 Task: Move the task Search results not returning expected results to the section Done in the project YottaTech and filter the tasks in the project by High Priority.
Action: Mouse moved to (66, 325)
Screenshot: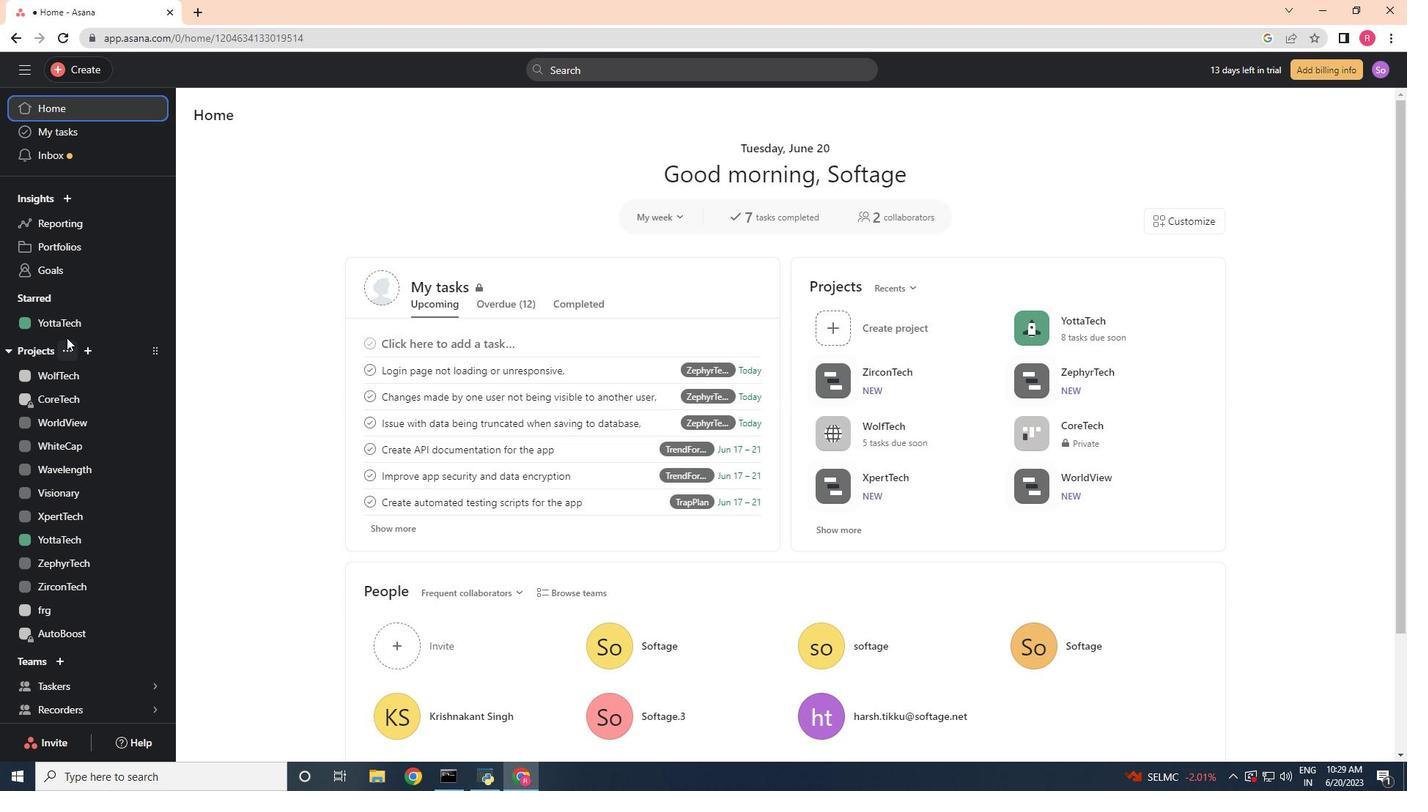 
Action: Mouse pressed left at (66, 325)
Screenshot: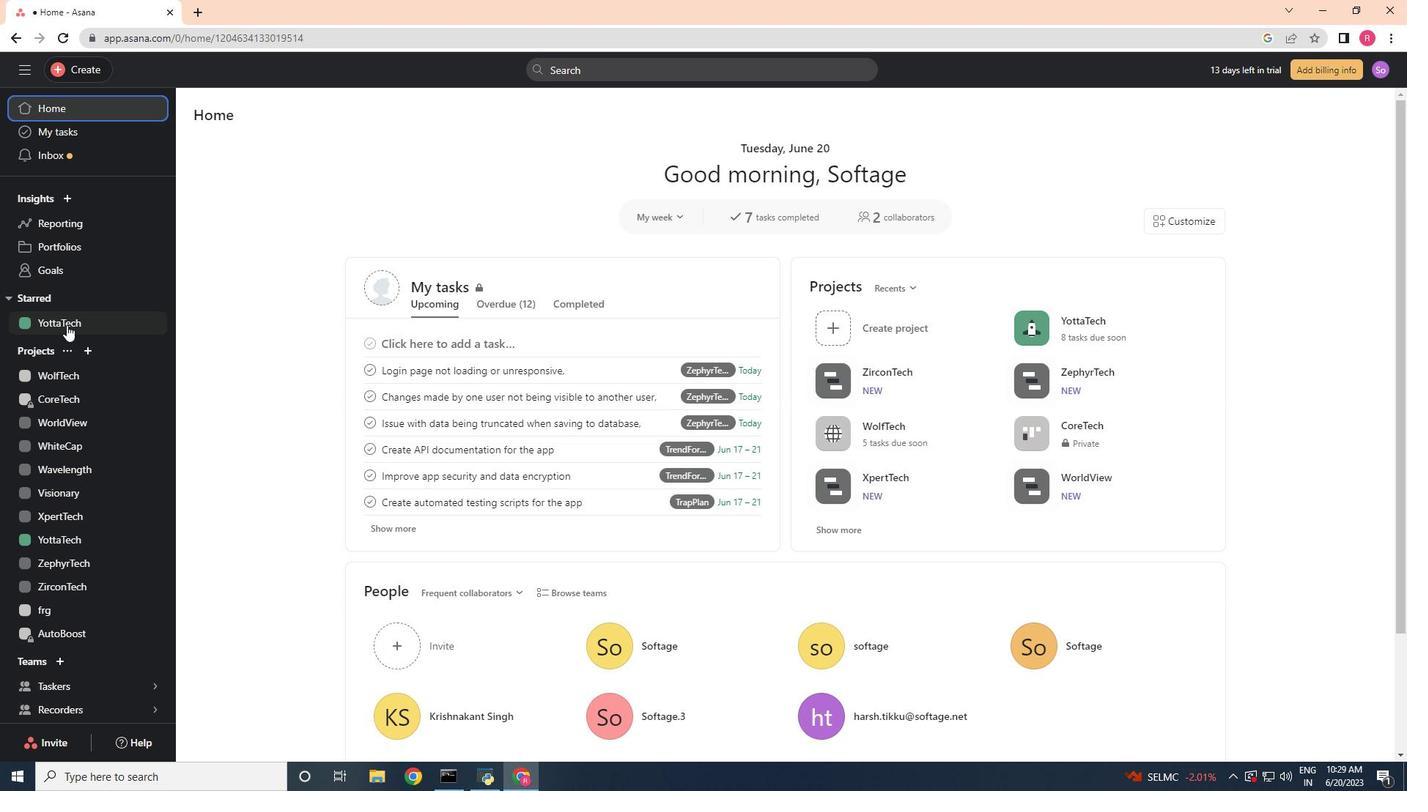 
Action: Mouse moved to (558, 258)
Screenshot: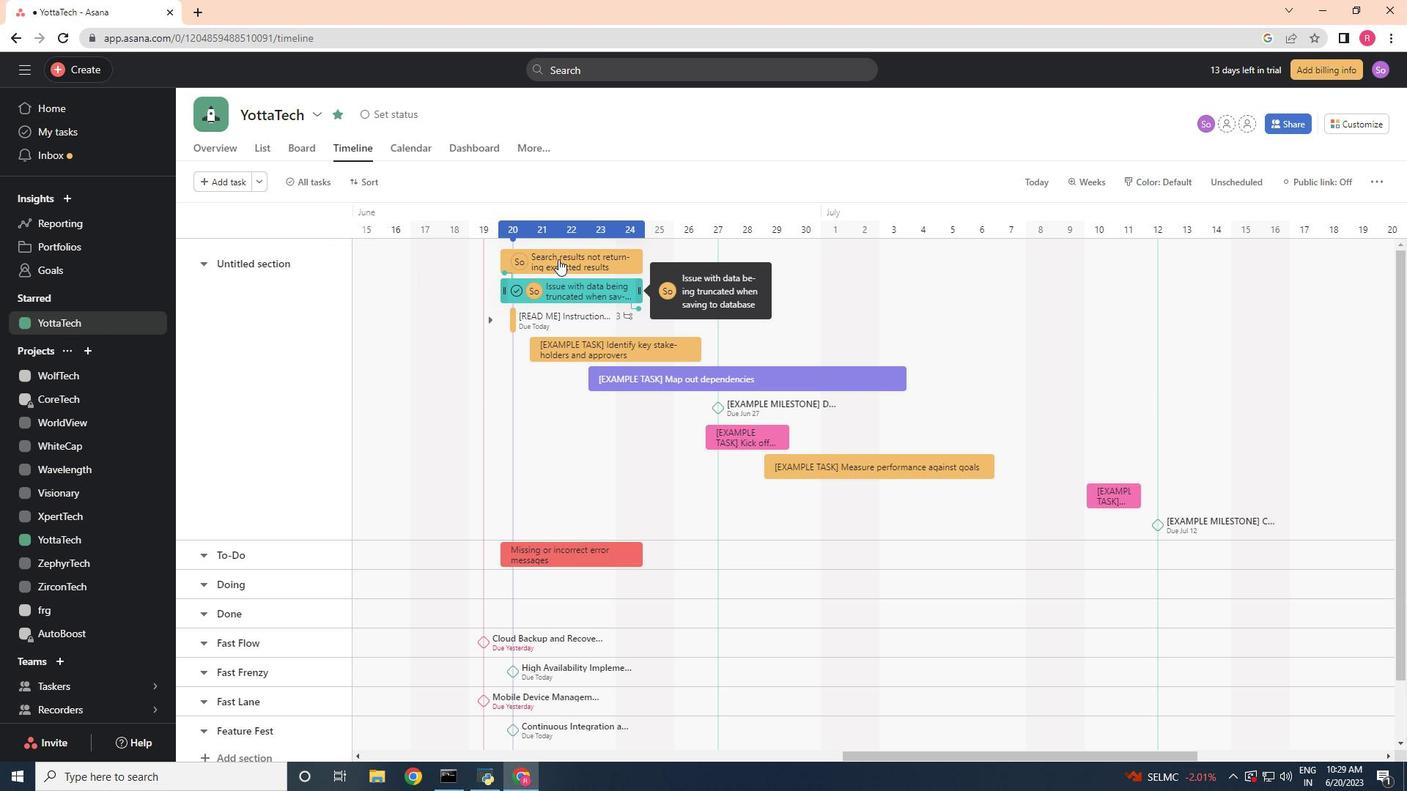 
Action: Mouse pressed left at (558, 258)
Screenshot: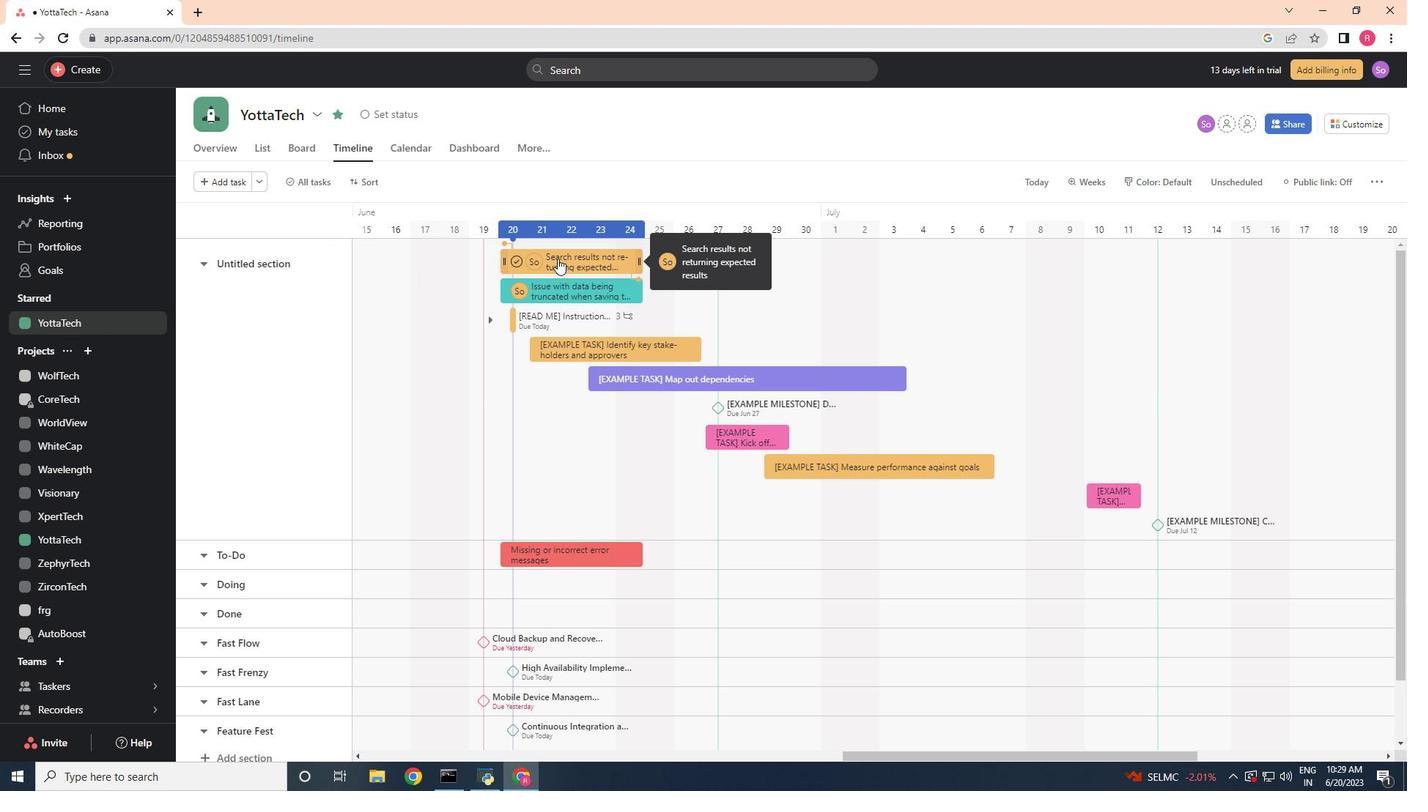 
Action: Mouse moved to (1120, 328)
Screenshot: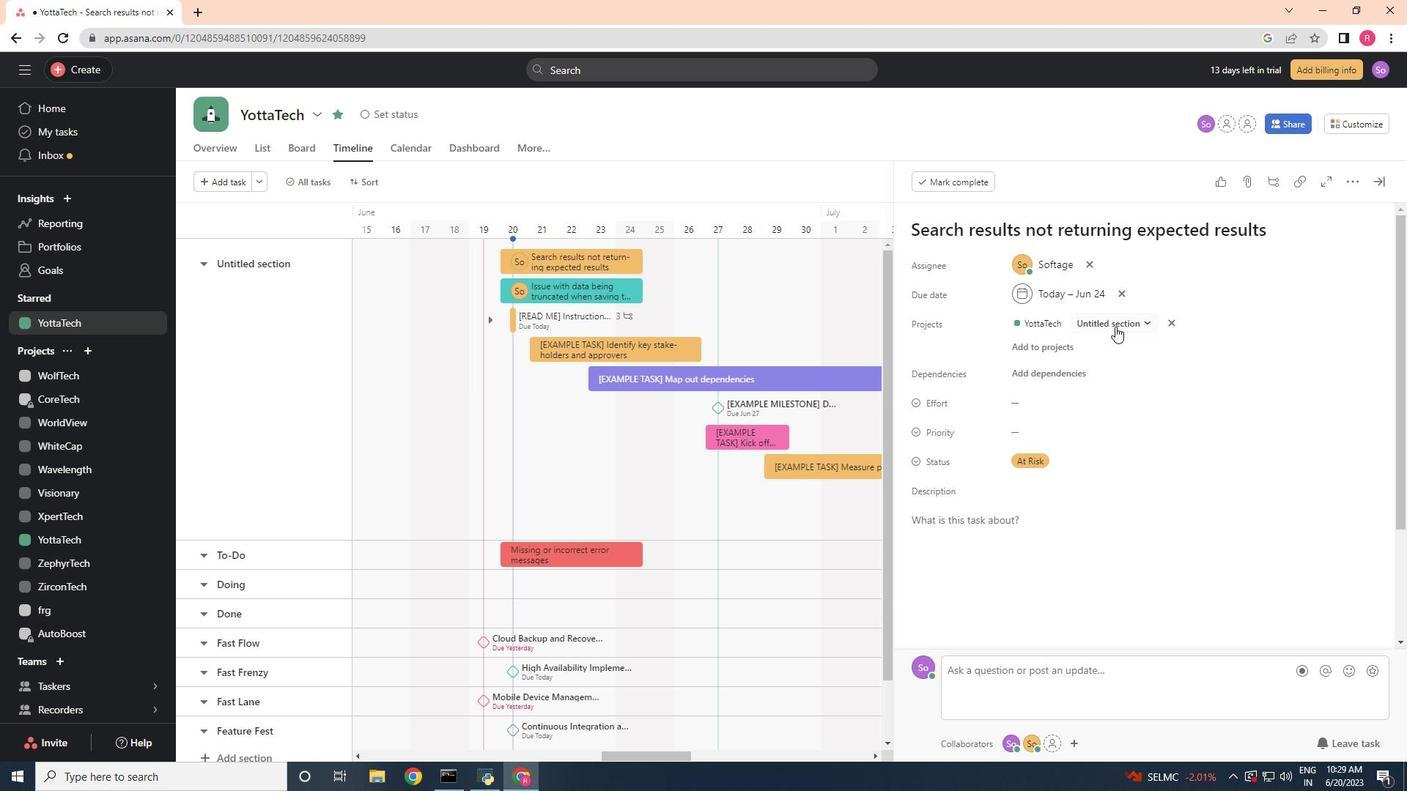 
Action: Mouse pressed left at (1120, 328)
Screenshot: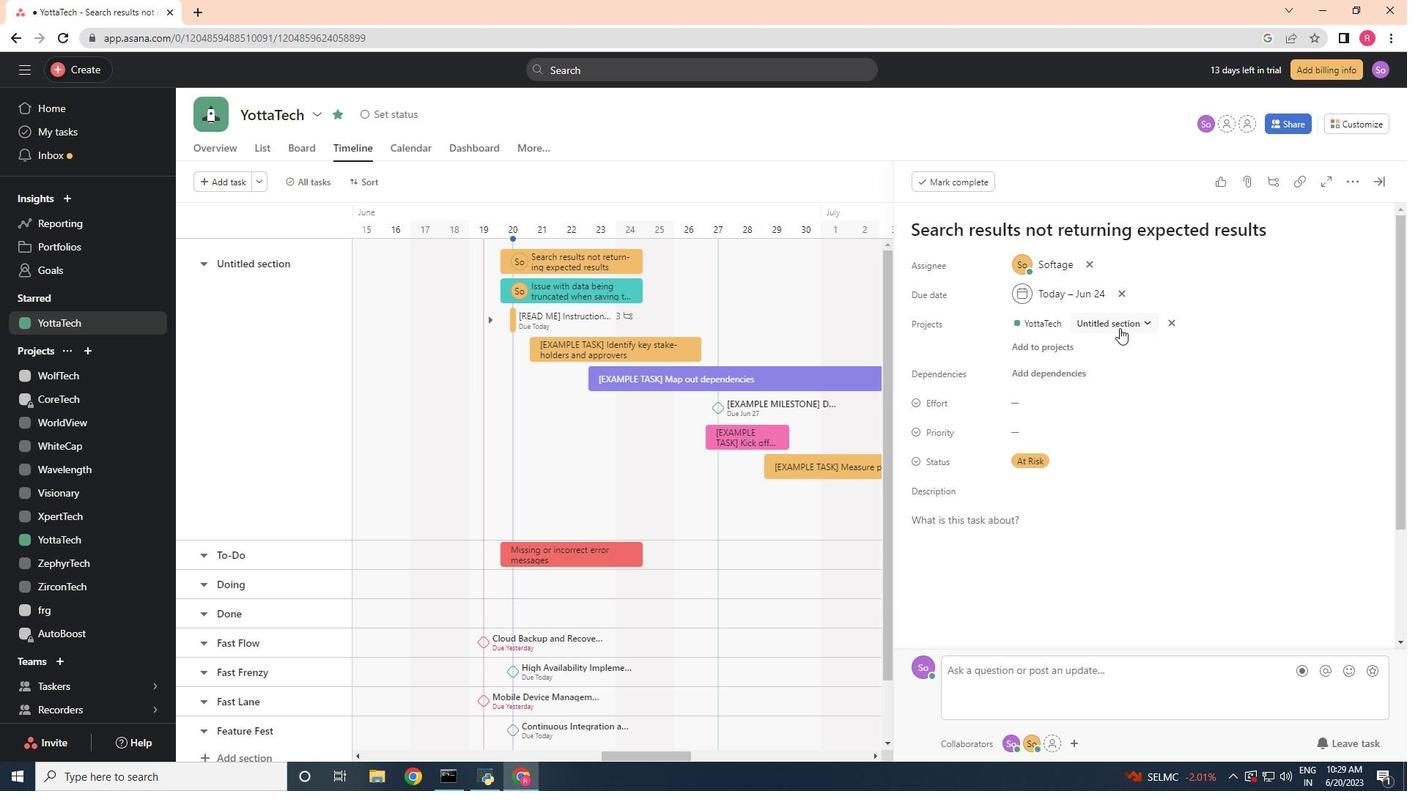 
Action: Mouse moved to (1104, 431)
Screenshot: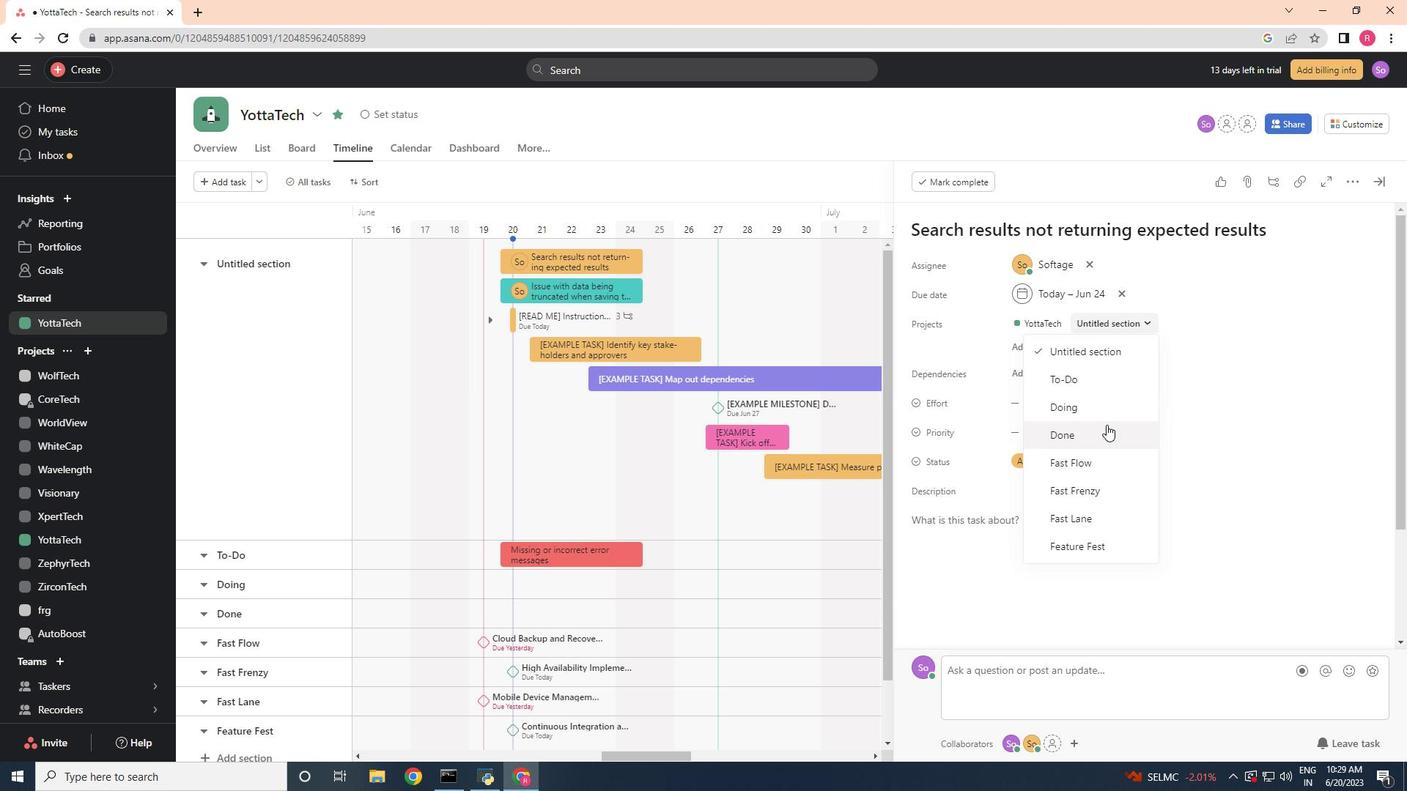 
Action: Mouse pressed left at (1104, 431)
Screenshot: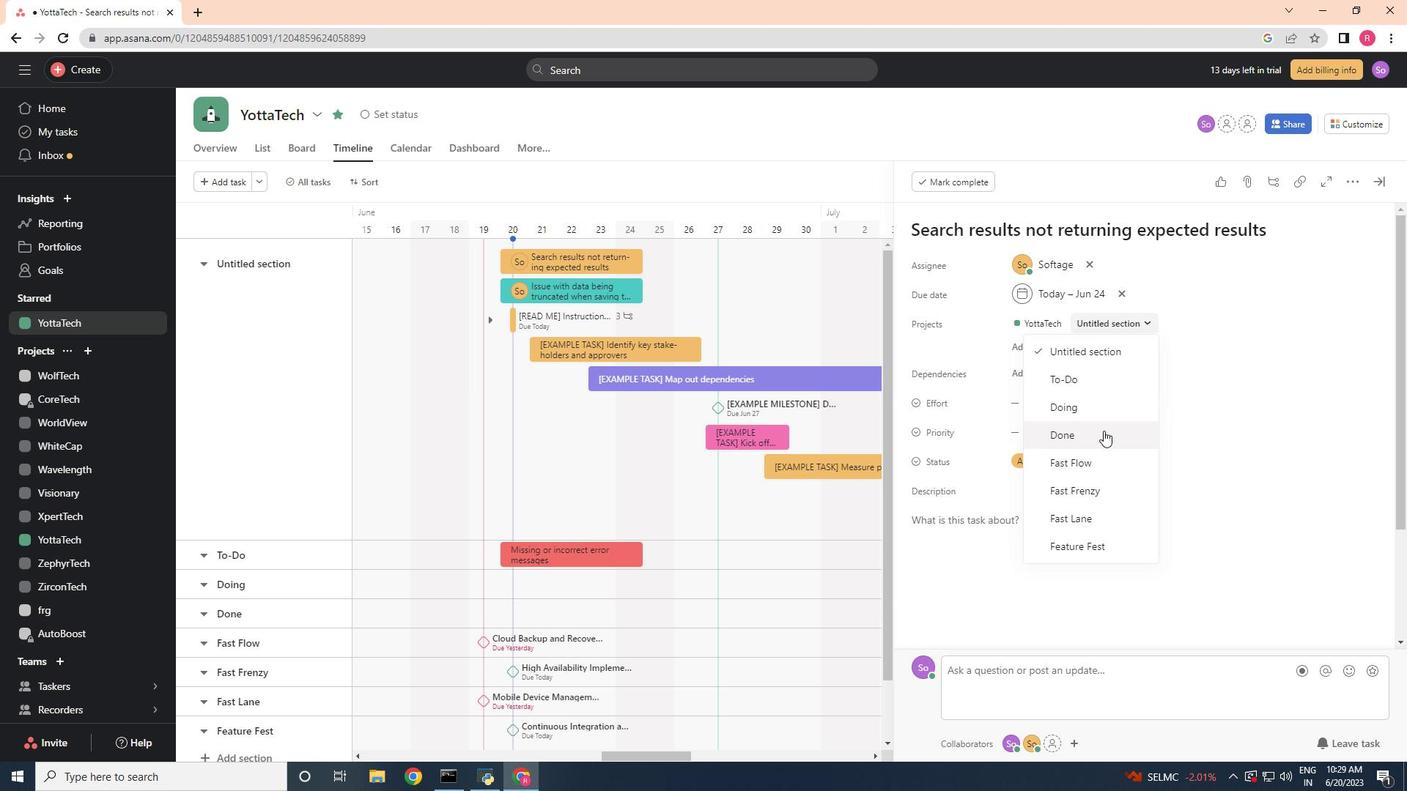 
Action: Mouse moved to (261, 142)
Screenshot: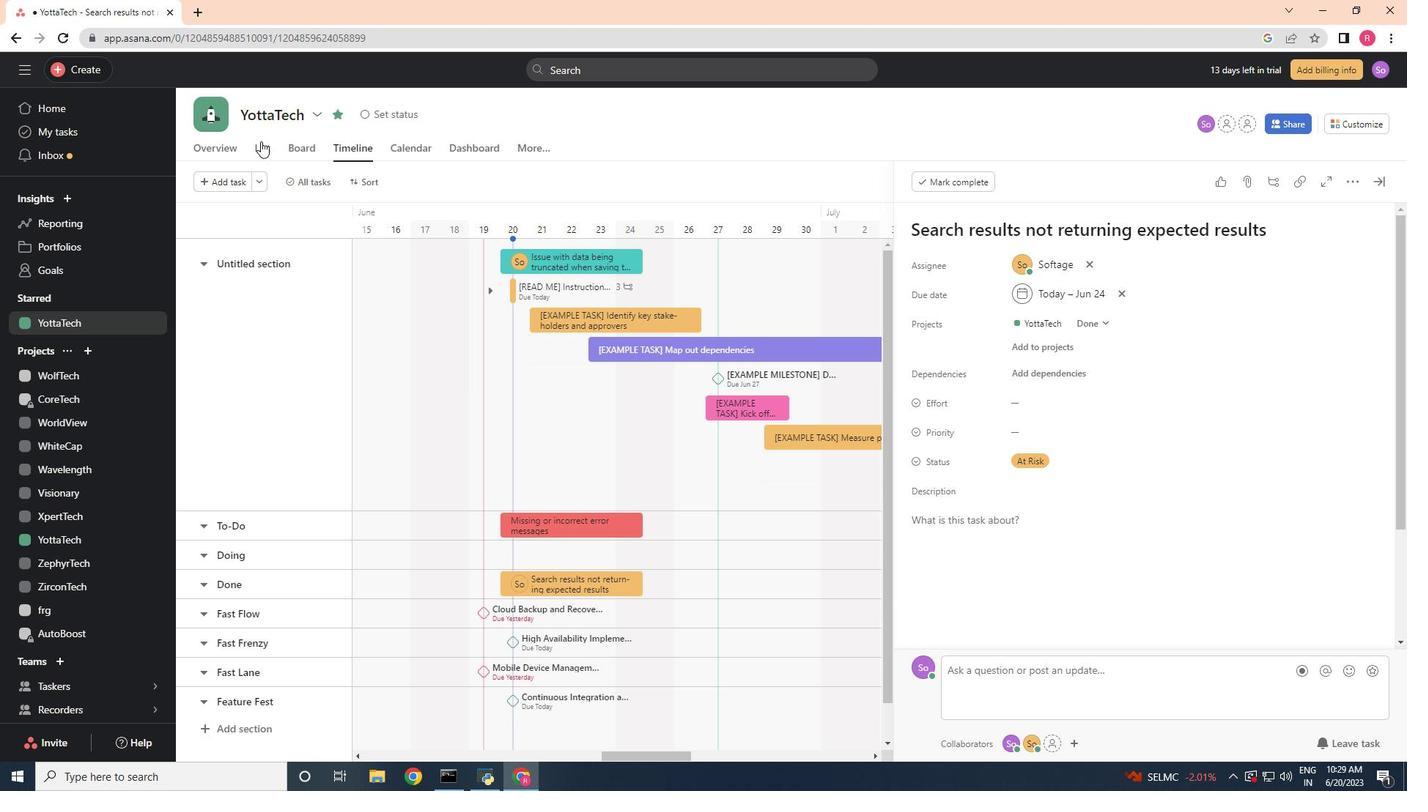 
Action: Mouse pressed left at (261, 142)
Screenshot: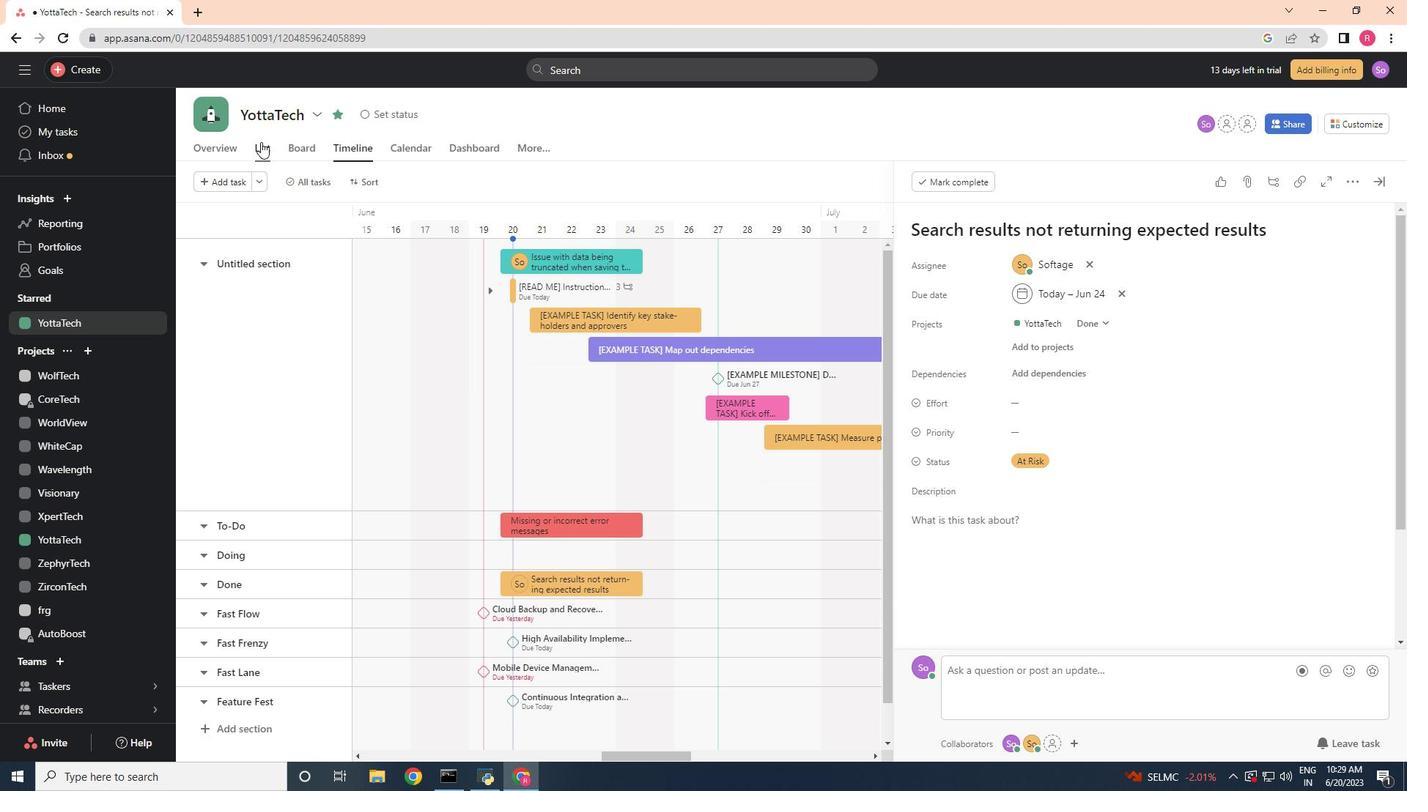 
Action: Mouse moved to (307, 184)
Screenshot: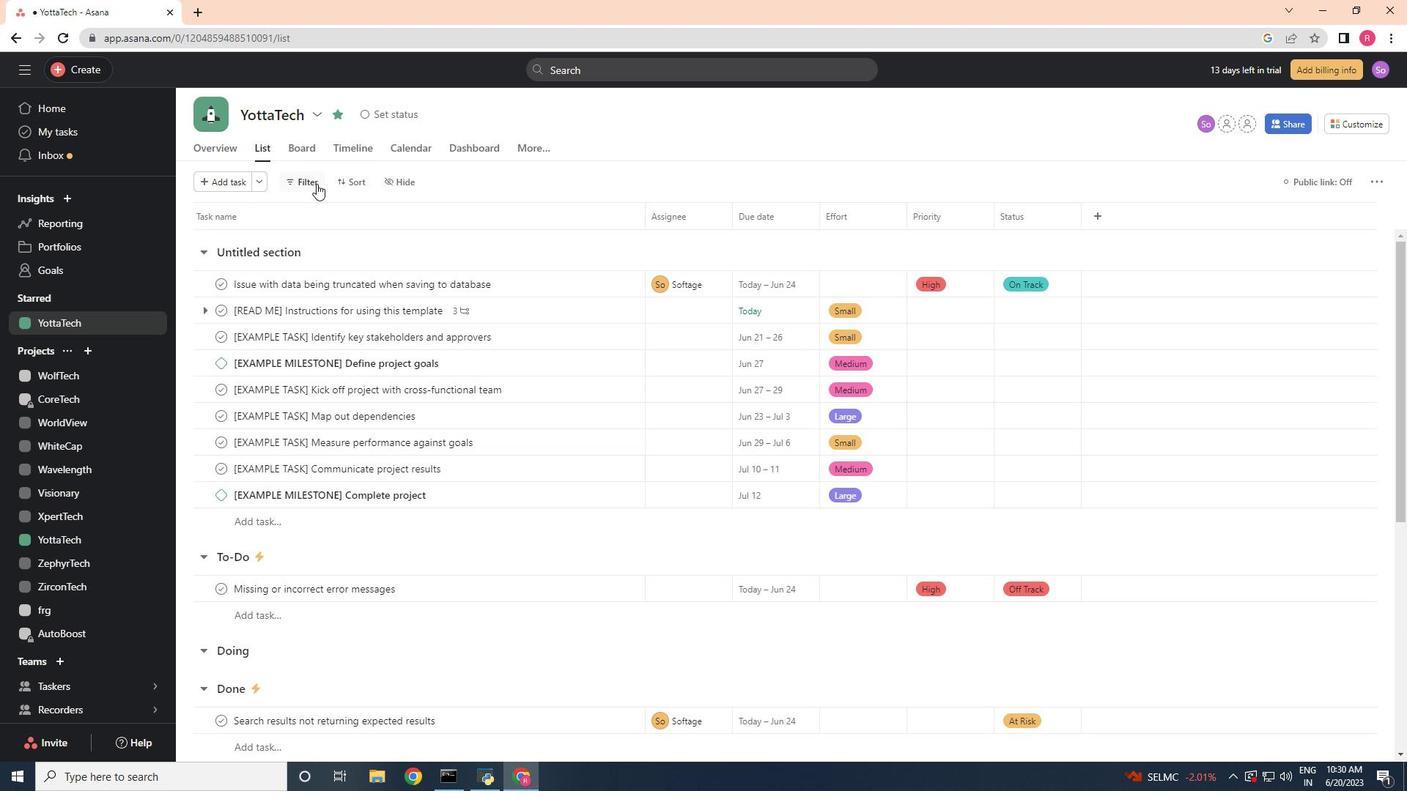 
Action: Mouse pressed left at (307, 184)
Screenshot: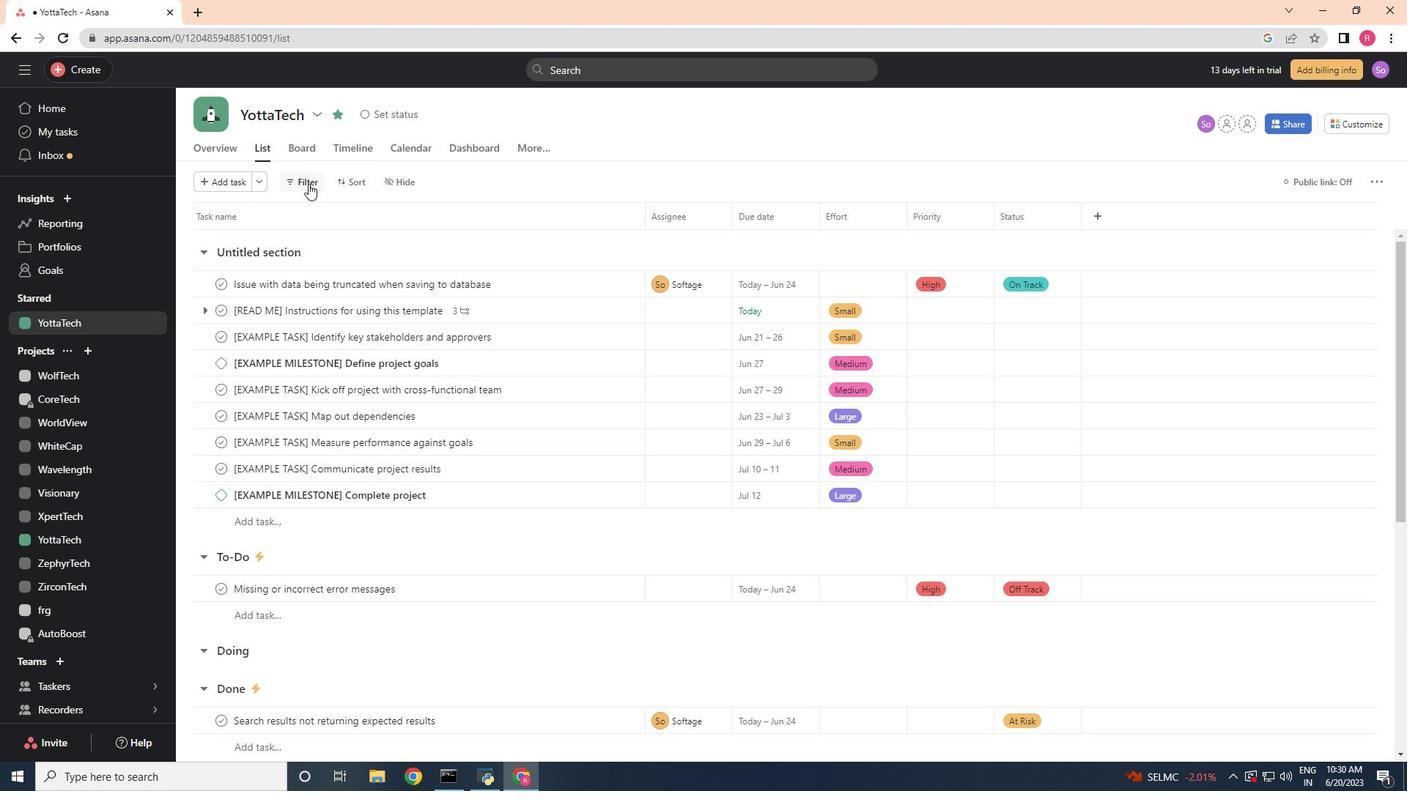 
Action: Mouse moved to (327, 301)
Screenshot: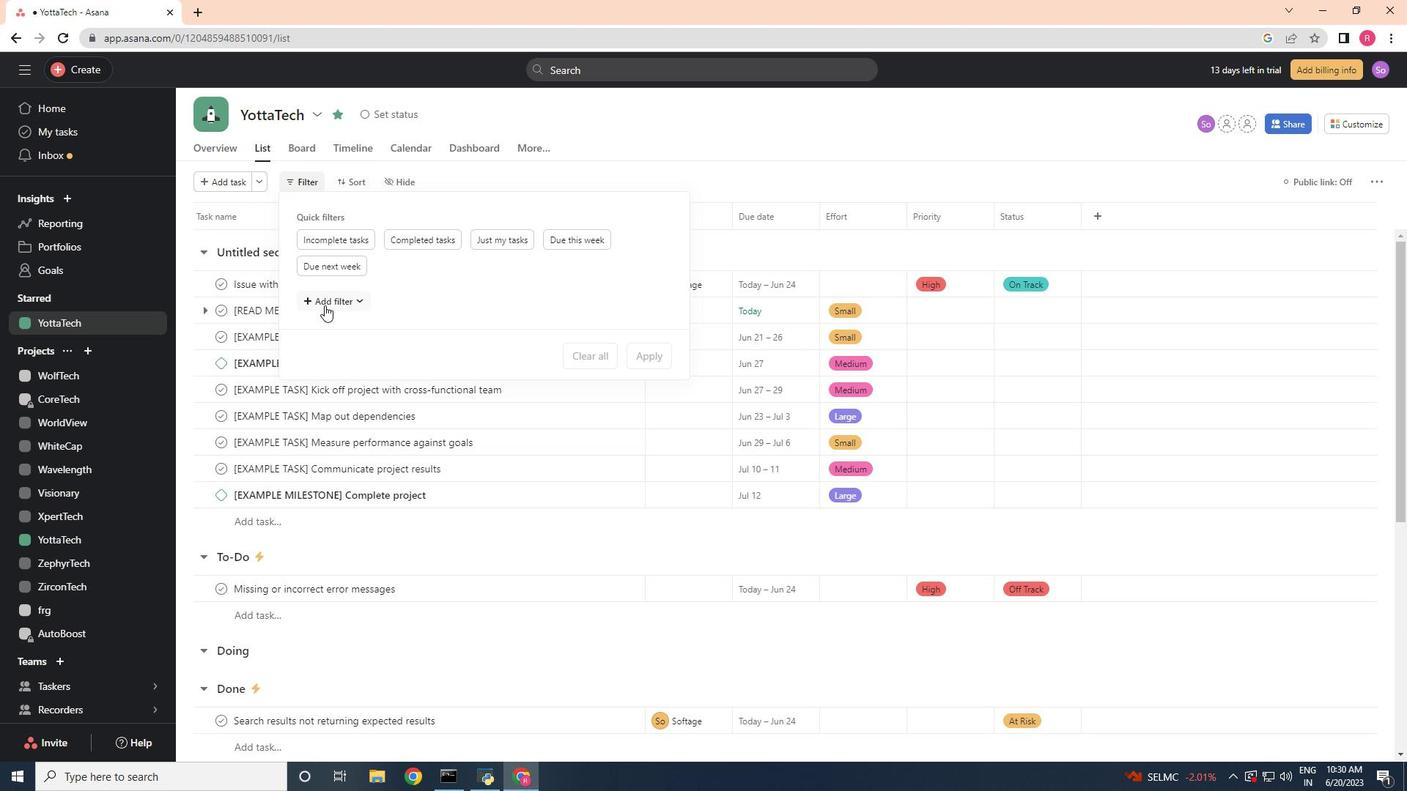 
Action: Mouse pressed left at (327, 301)
Screenshot: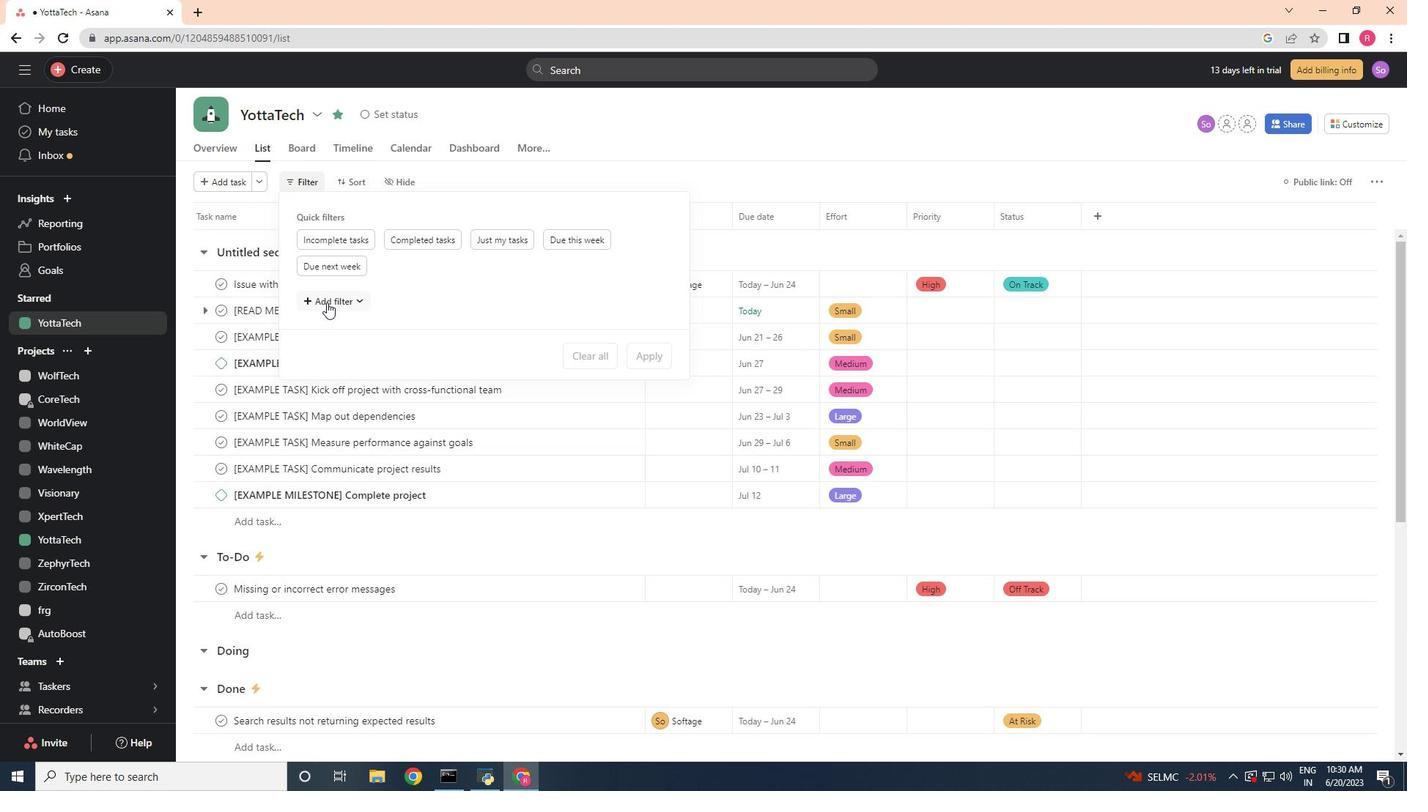 
Action: Mouse moved to (337, 415)
Screenshot: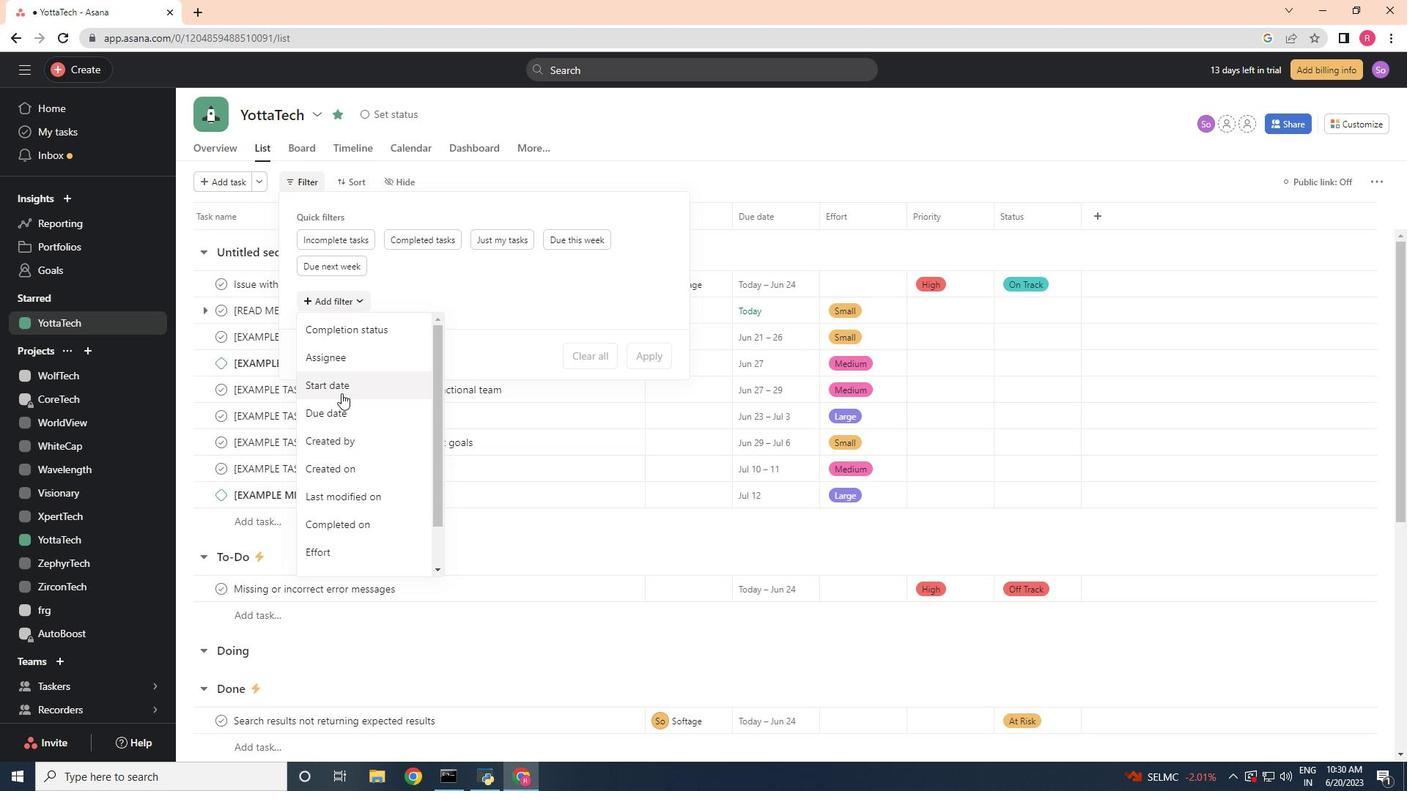 
Action: Mouse scrolled (337, 415) with delta (0, 0)
Screenshot: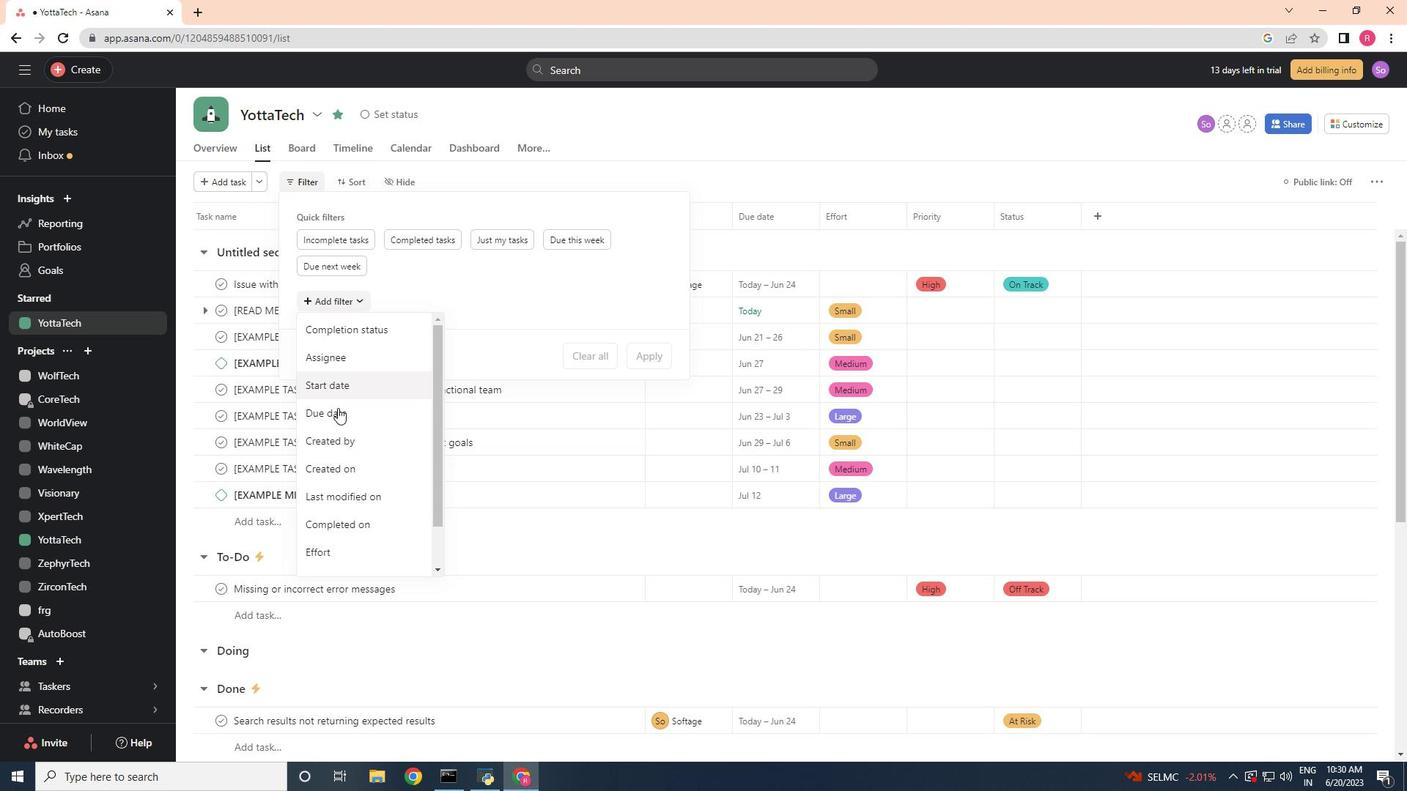 
Action: Mouse moved to (337, 416)
Screenshot: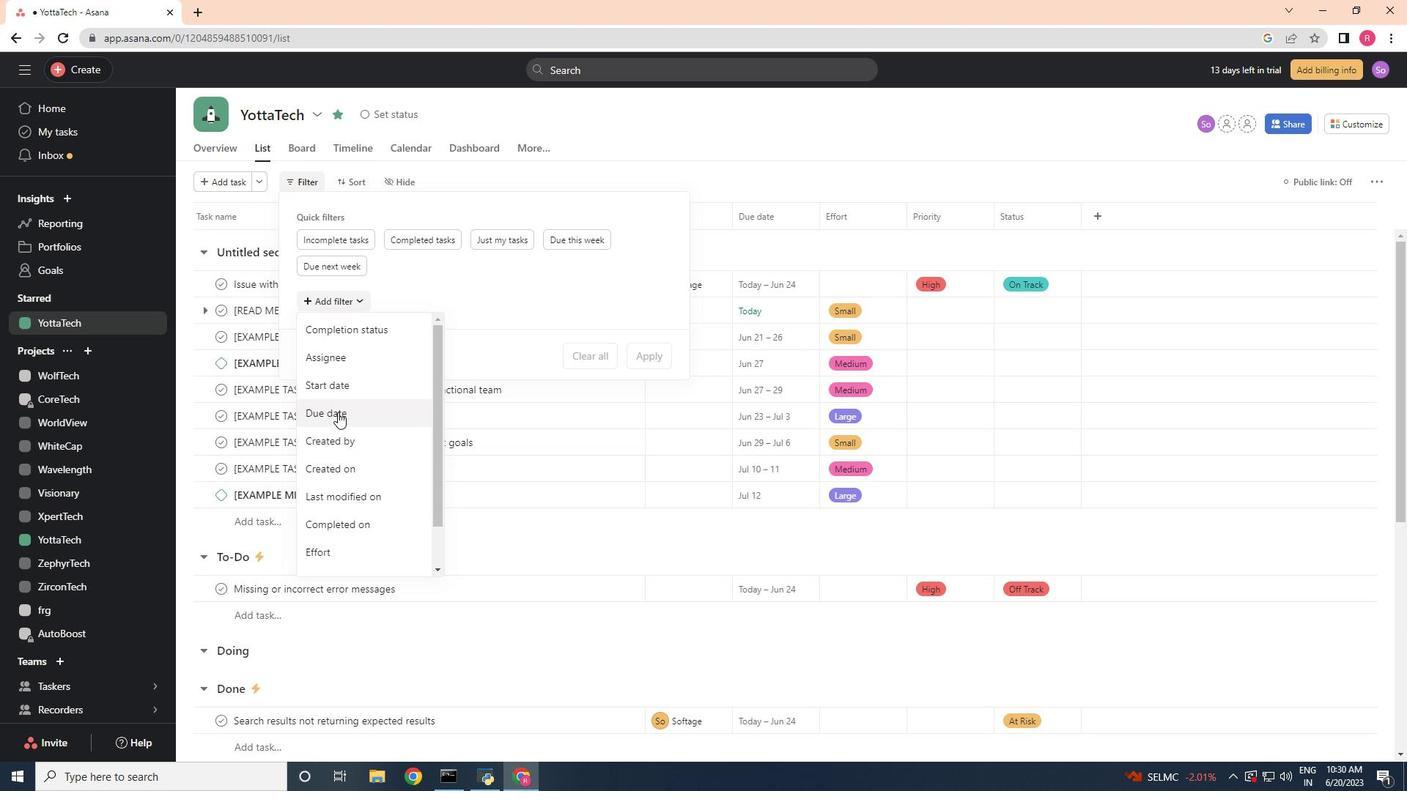 
Action: Mouse scrolled (337, 415) with delta (0, 0)
Screenshot: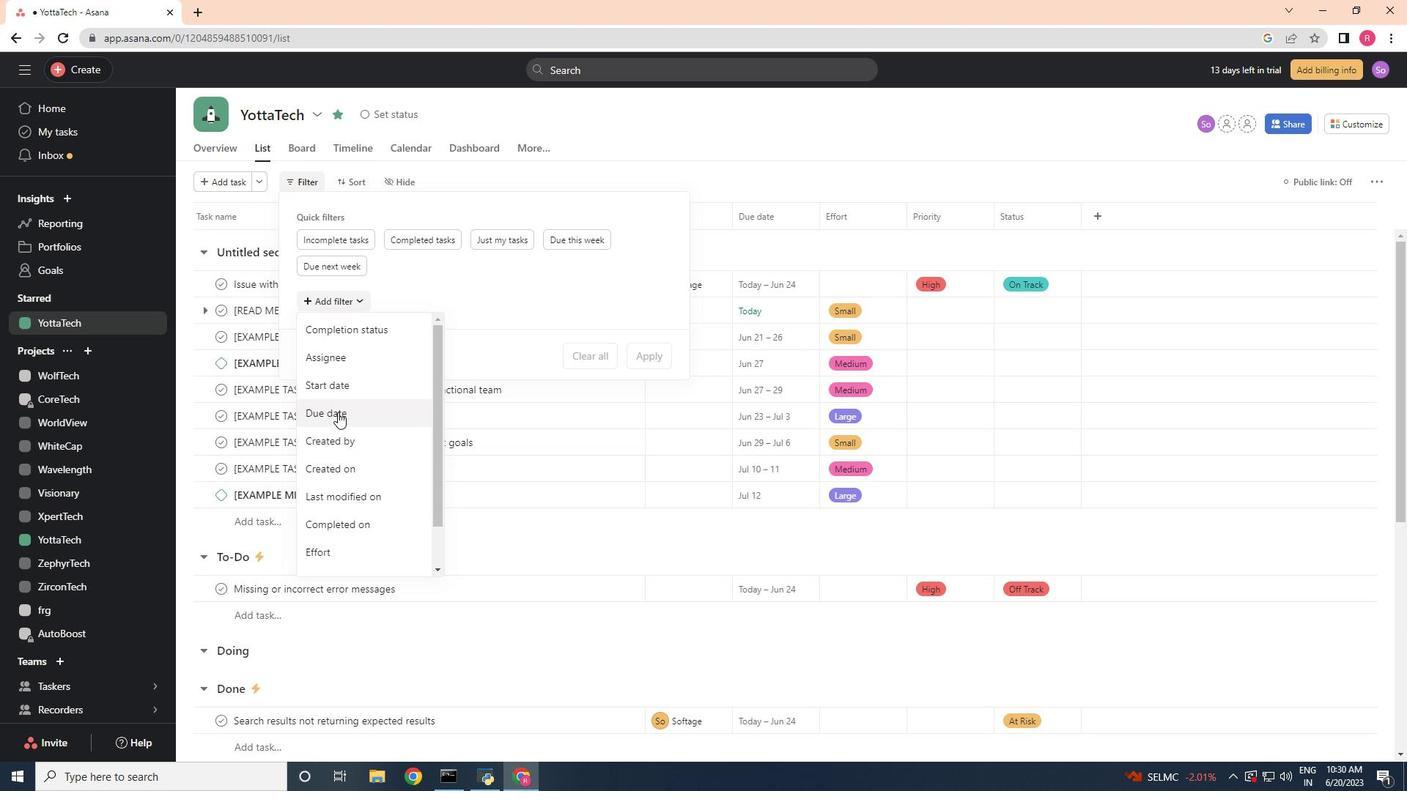 
Action: Mouse scrolled (337, 415) with delta (0, 0)
Screenshot: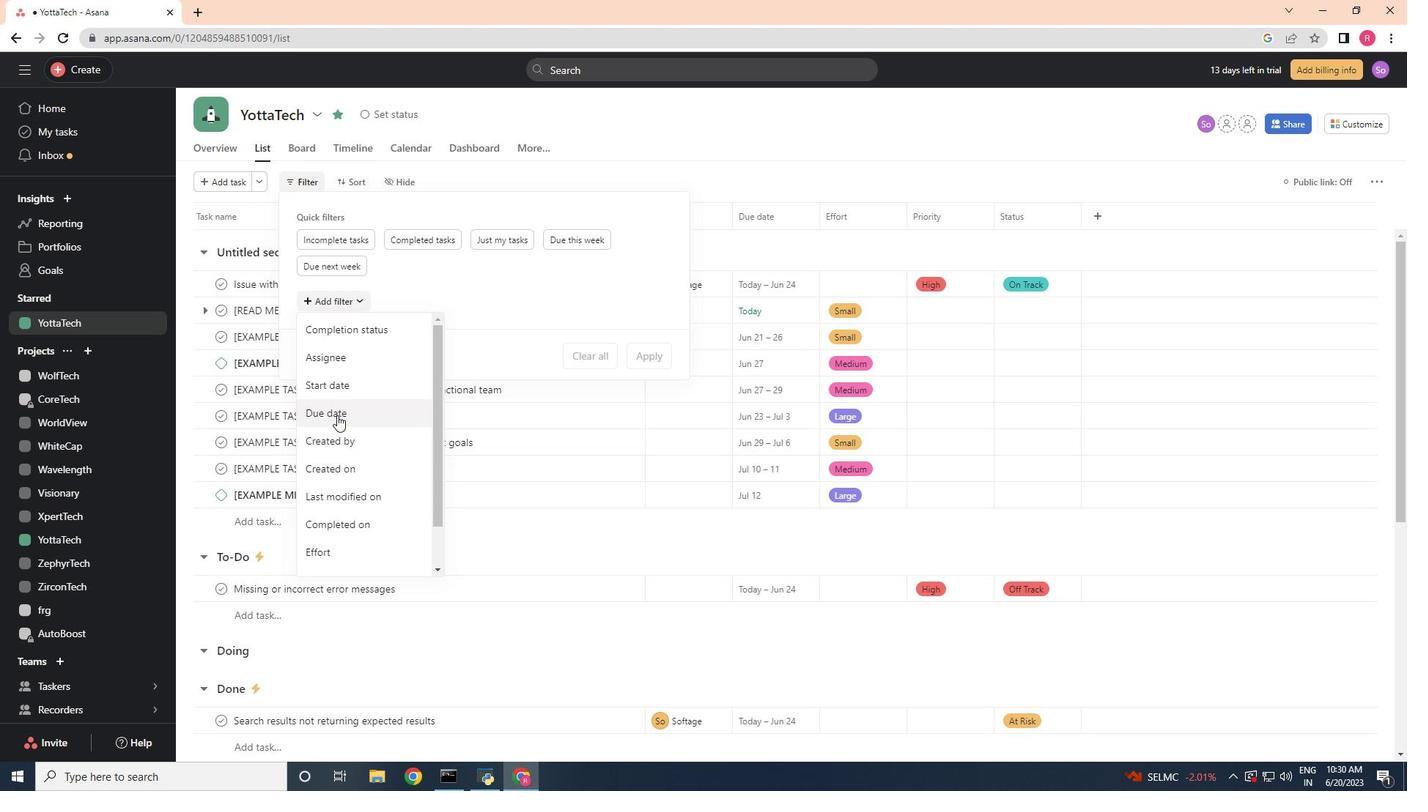 
Action: Mouse moved to (322, 533)
Screenshot: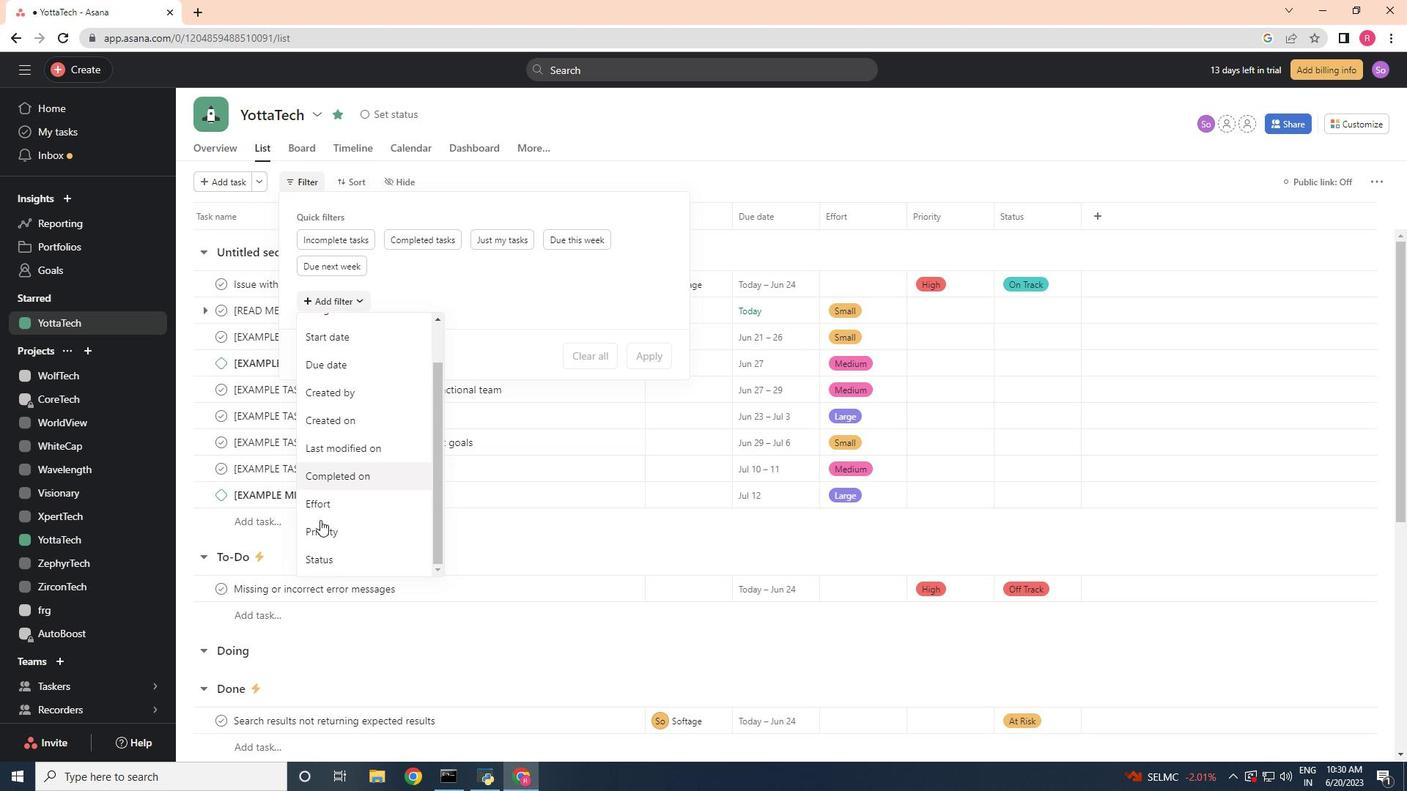 
Action: Mouse pressed left at (322, 533)
Screenshot: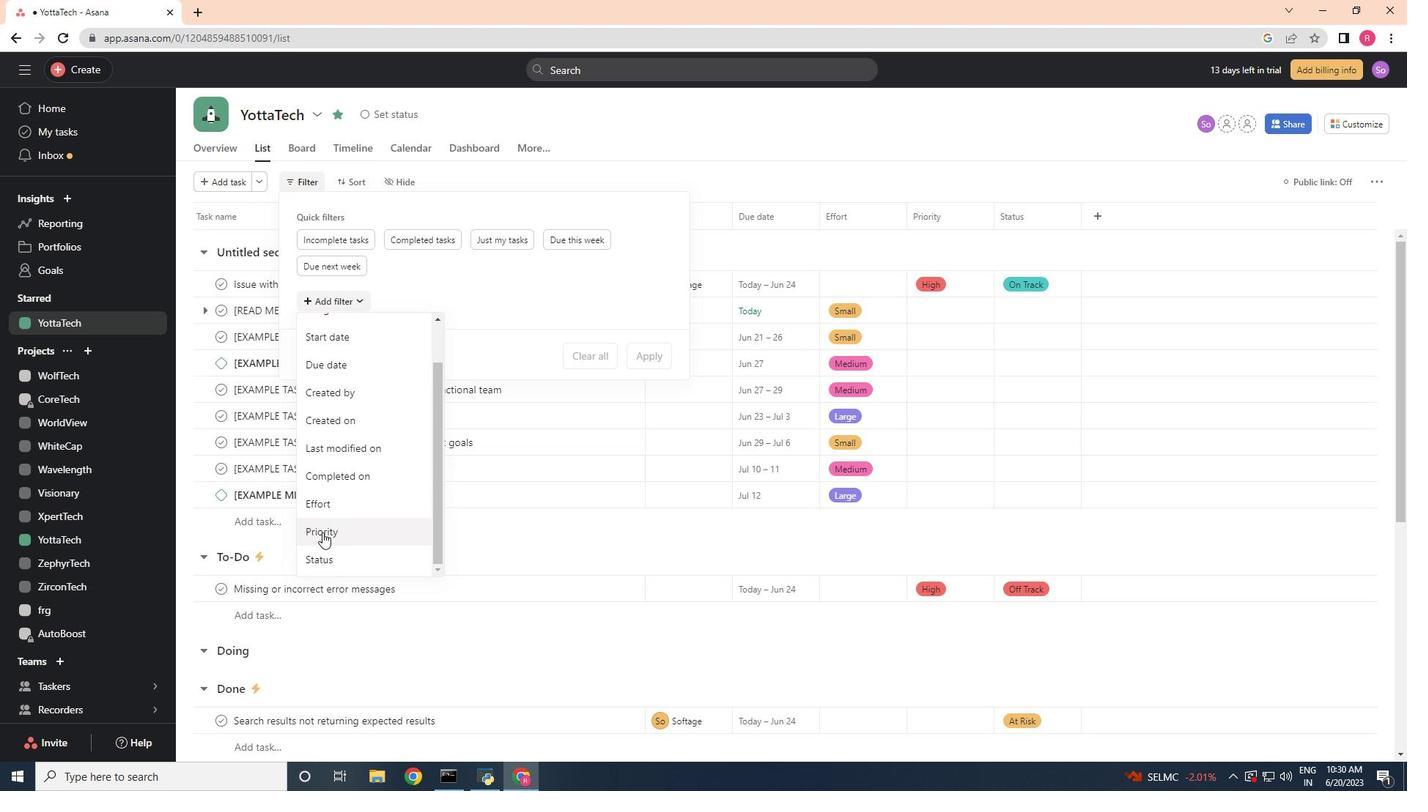 
Action: Mouse moved to (649, 416)
Screenshot: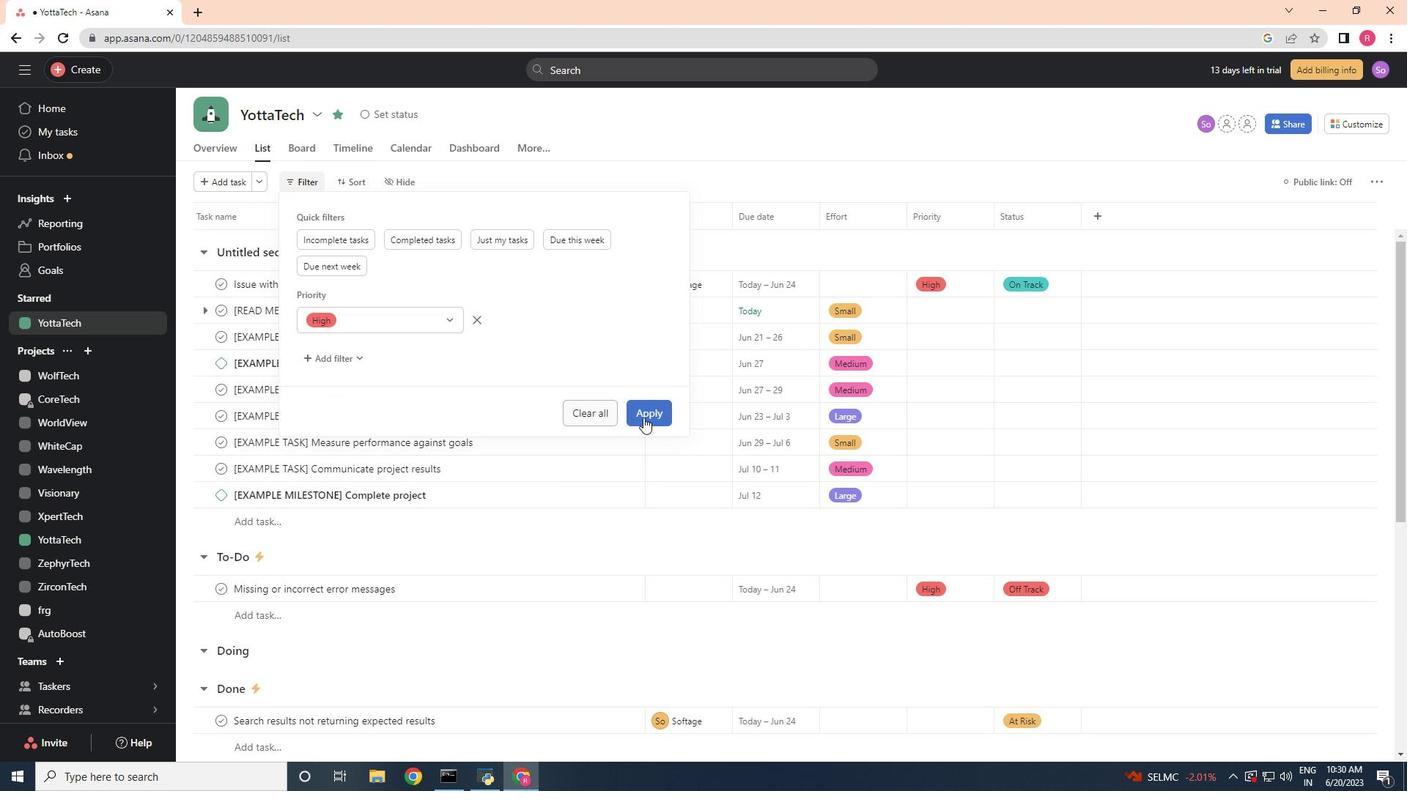 
Action: Mouse pressed left at (649, 416)
Screenshot: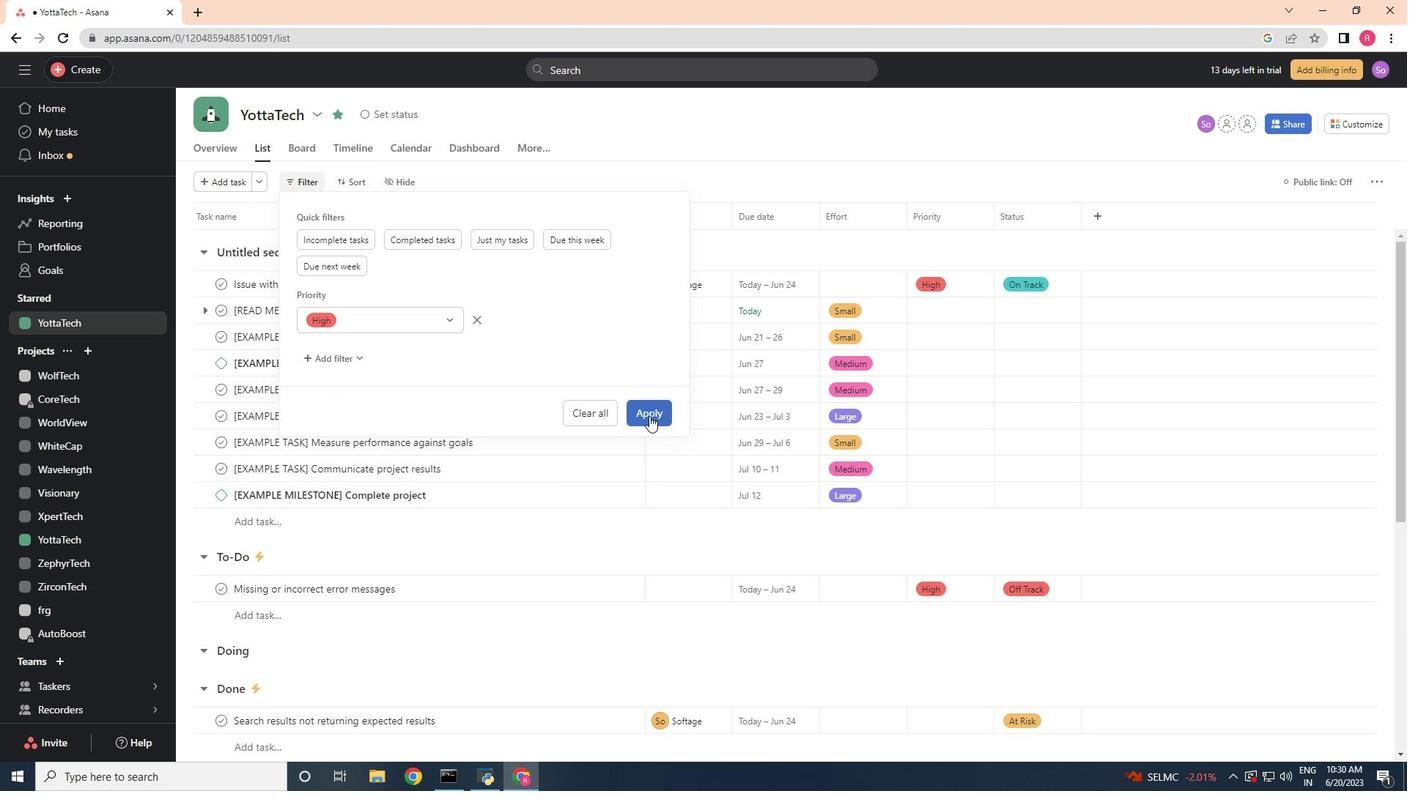 
Action: Mouse moved to (649, 414)
Screenshot: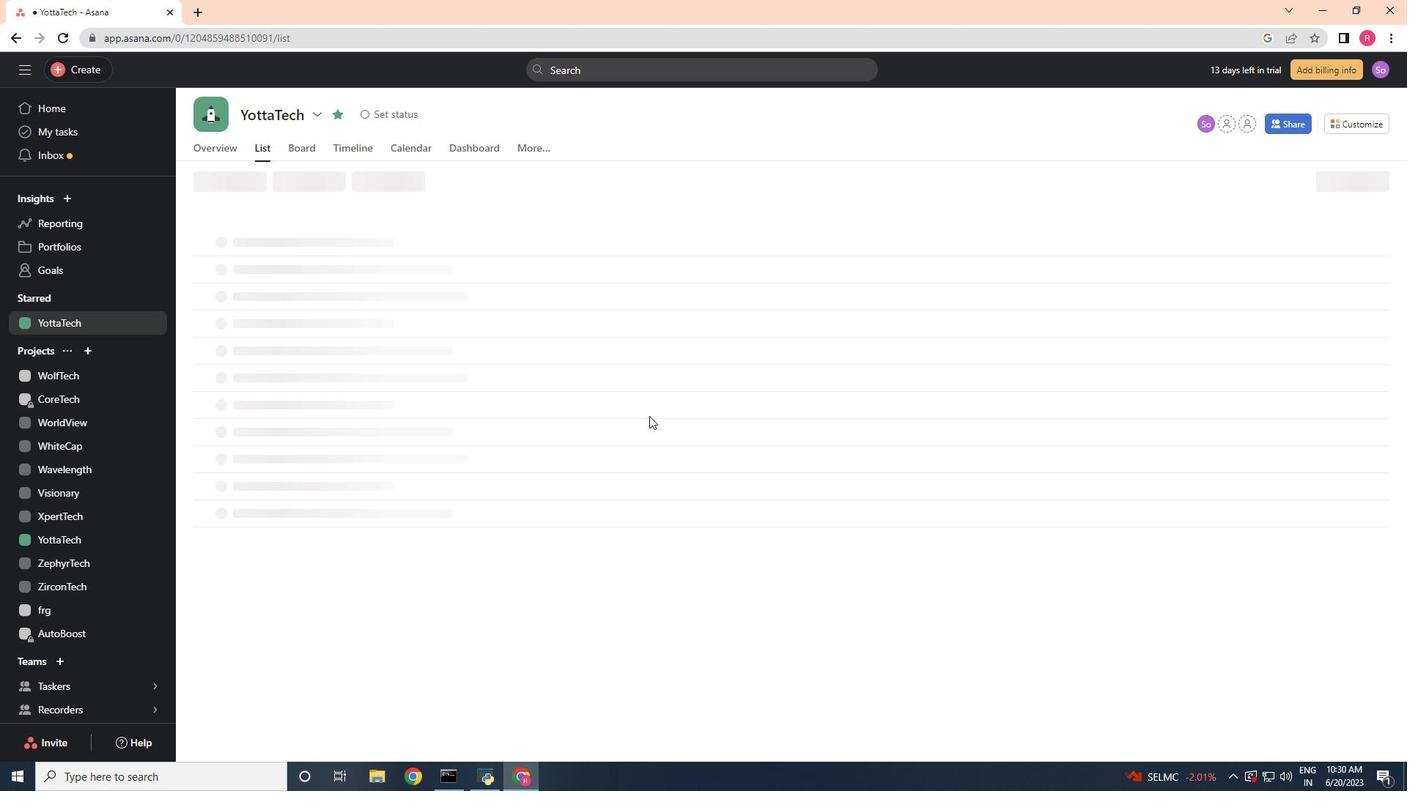 
